 Task: Create a rule from the Agile list, Priority changed -> Complete task in the project AutoEngine if Priority Cleared then Complete Task
Action: Mouse moved to (307, 344)
Screenshot: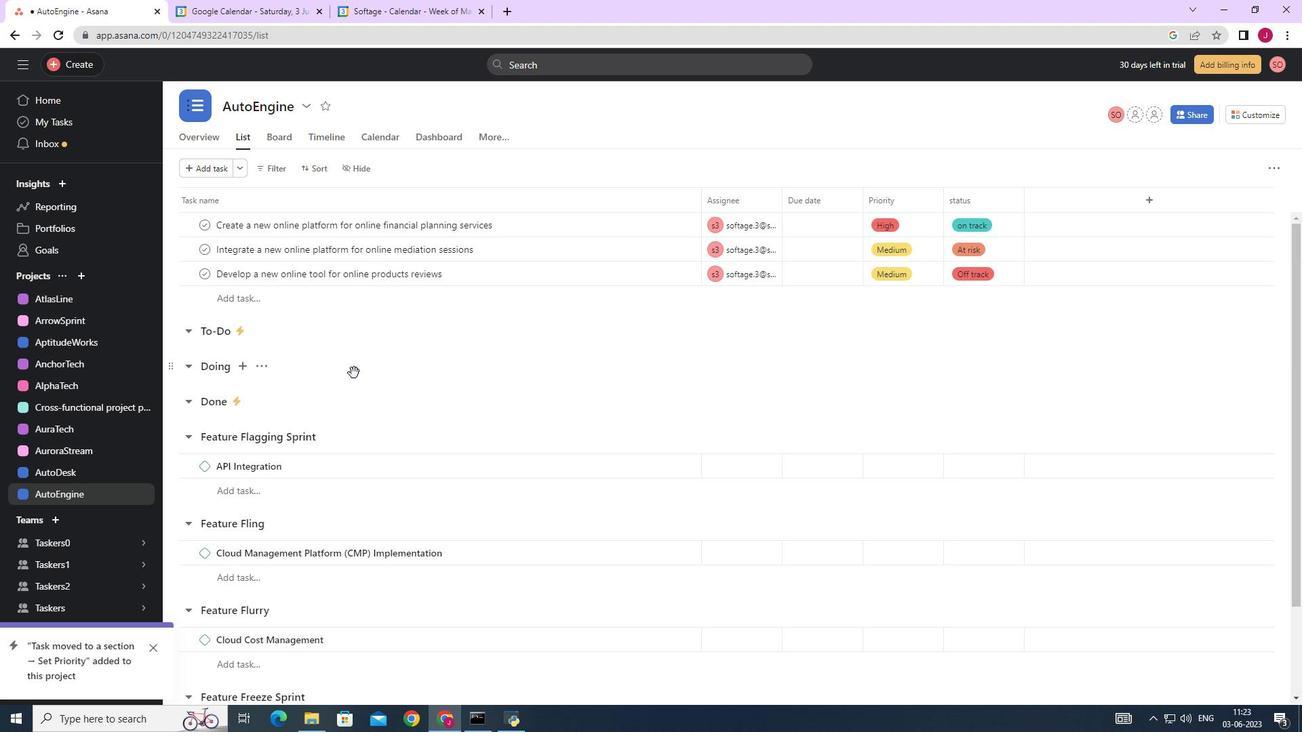 
Action: Mouse scrolled (307, 345) with delta (0, 0)
Screenshot: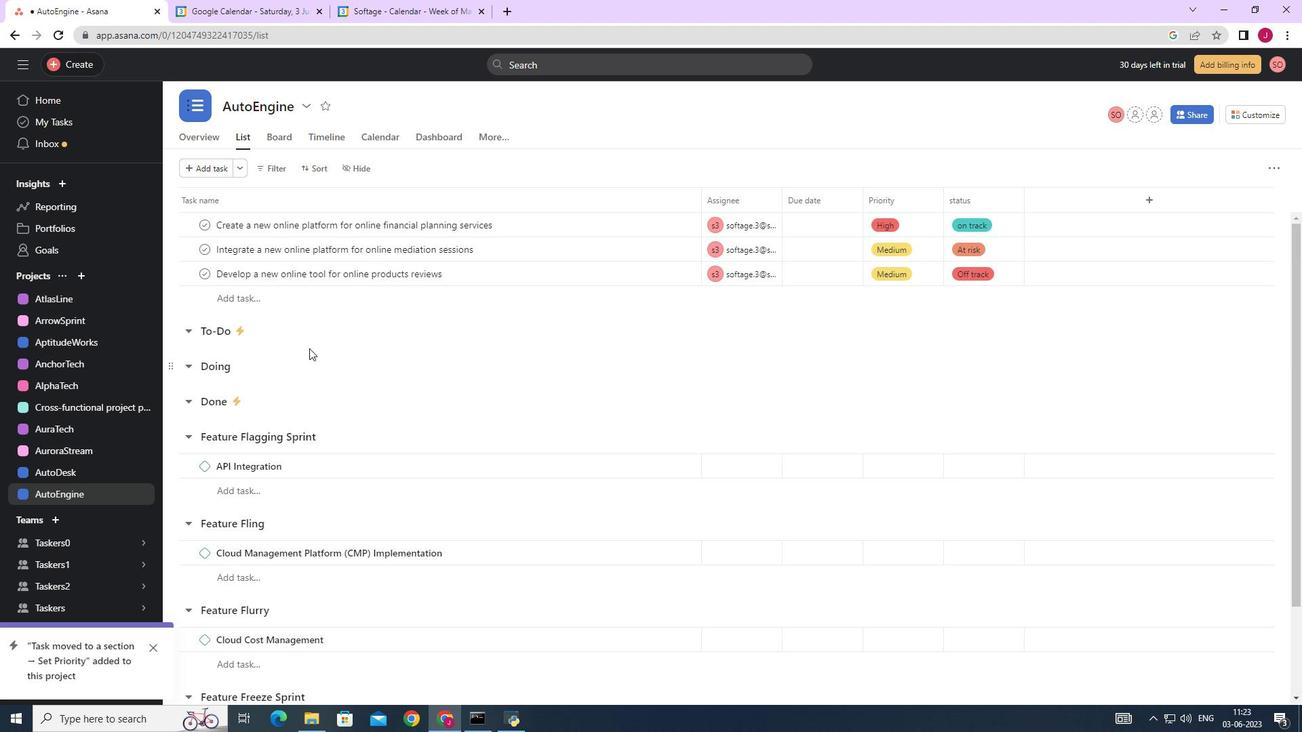
Action: Mouse moved to (307, 343)
Screenshot: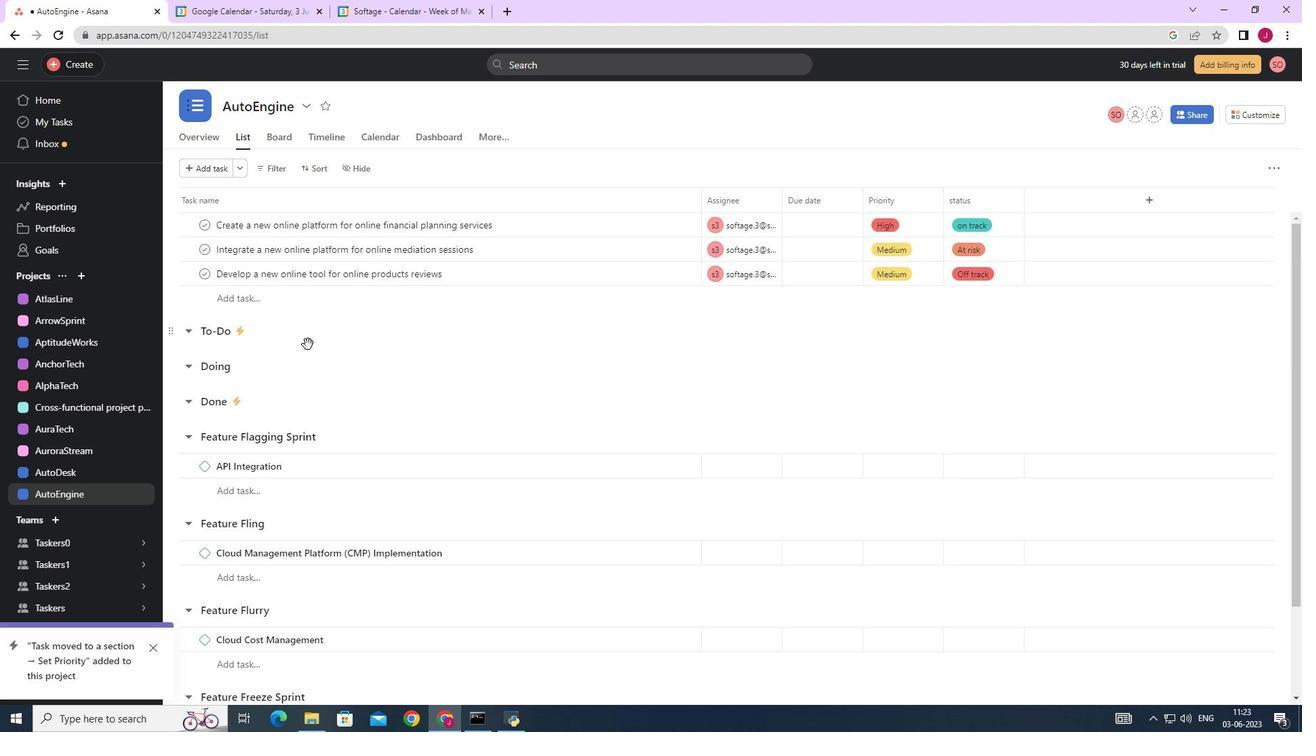 
Action: Mouse scrolled (307, 344) with delta (0, 0)
Screenshot: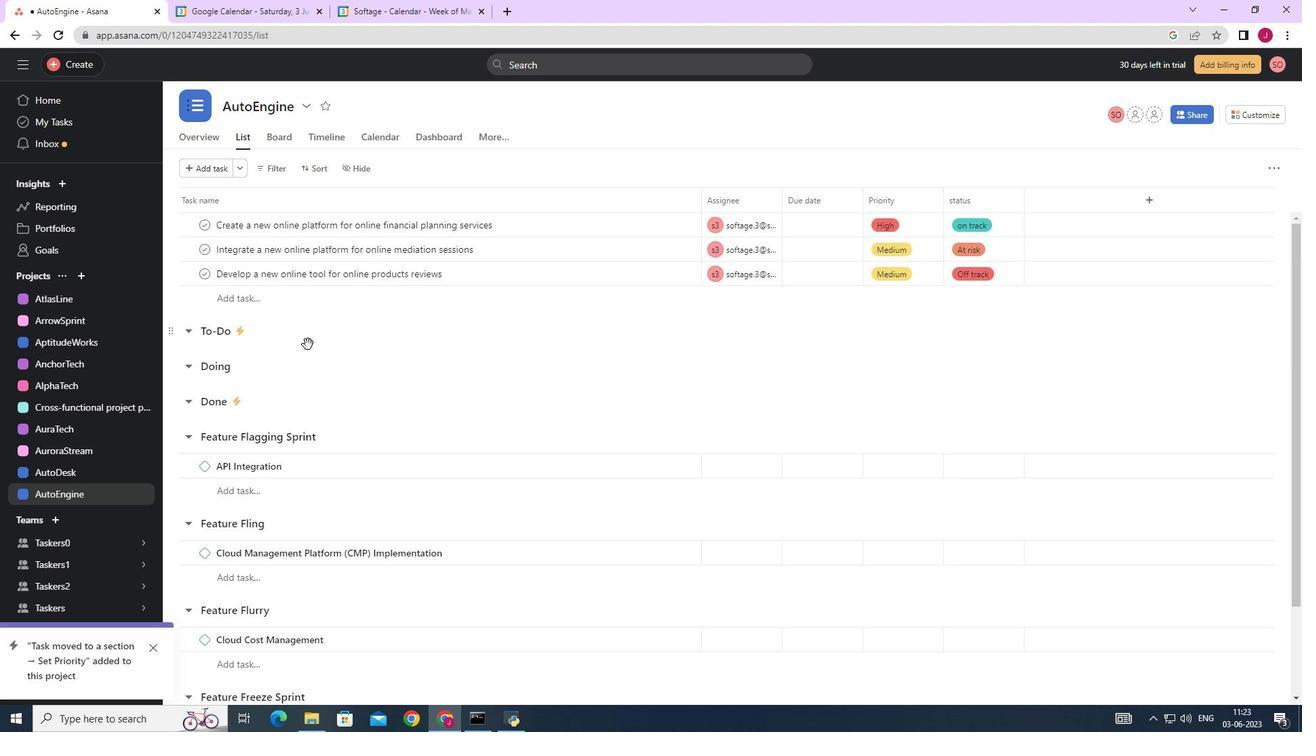 
Action: Mouse scrolled (307, 344) with delta (0, 0)
Screenshot: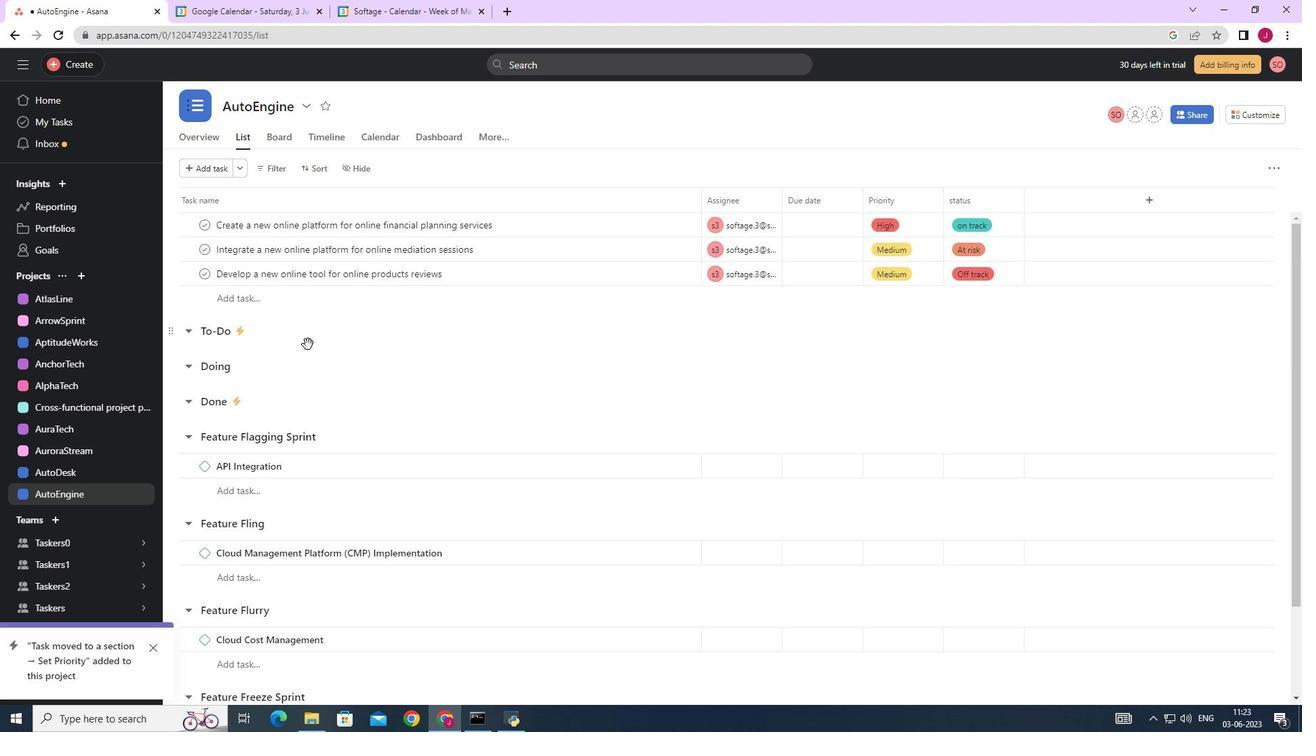 
Action: Mouse moved to (1258, 113)
Screenshot: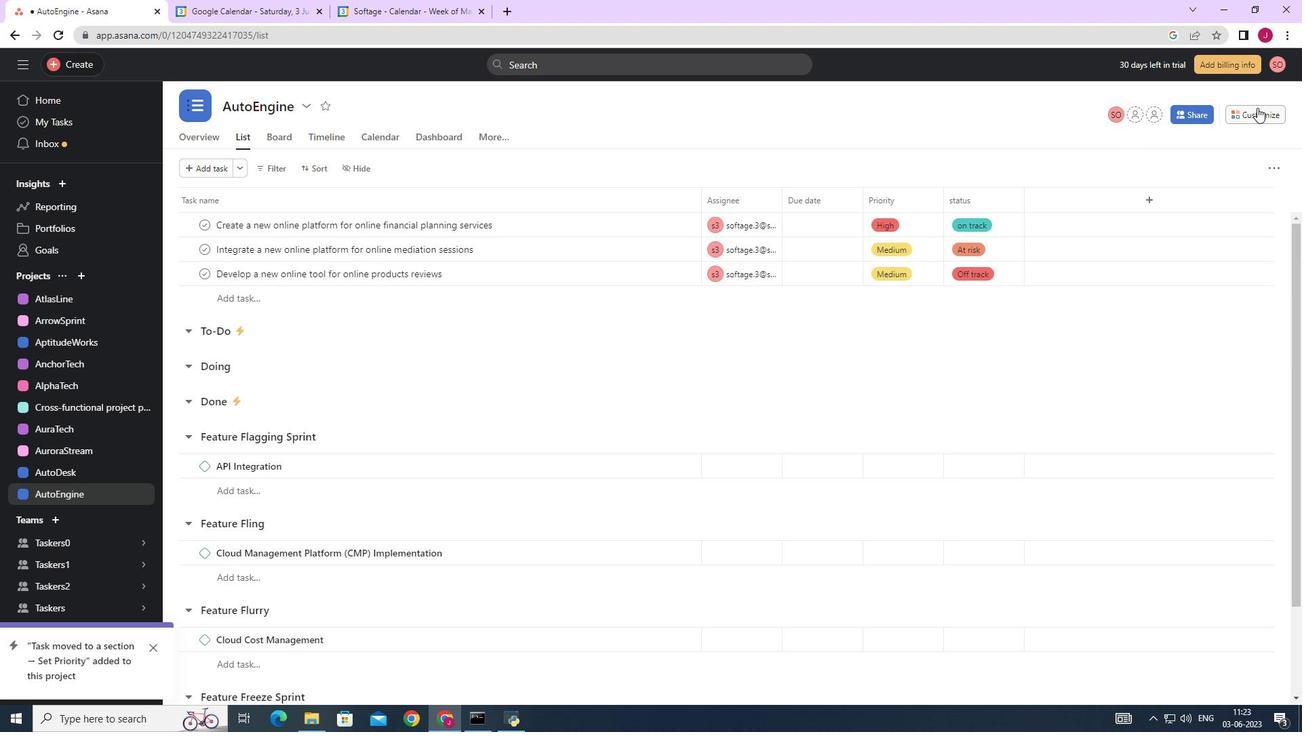 
Action: Mouse pressed left at (1258, 113)
Screenshot: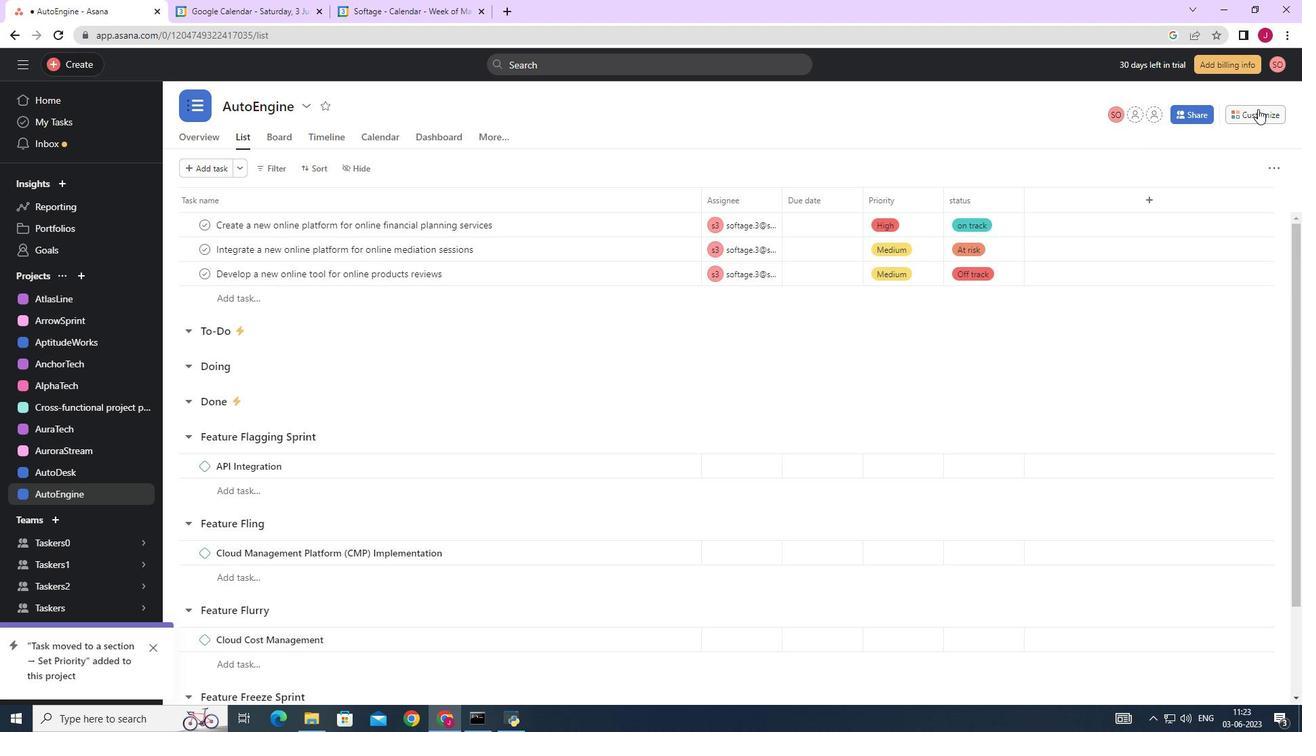 
Action: Mouse moved to (1011, 297)
Screenshot: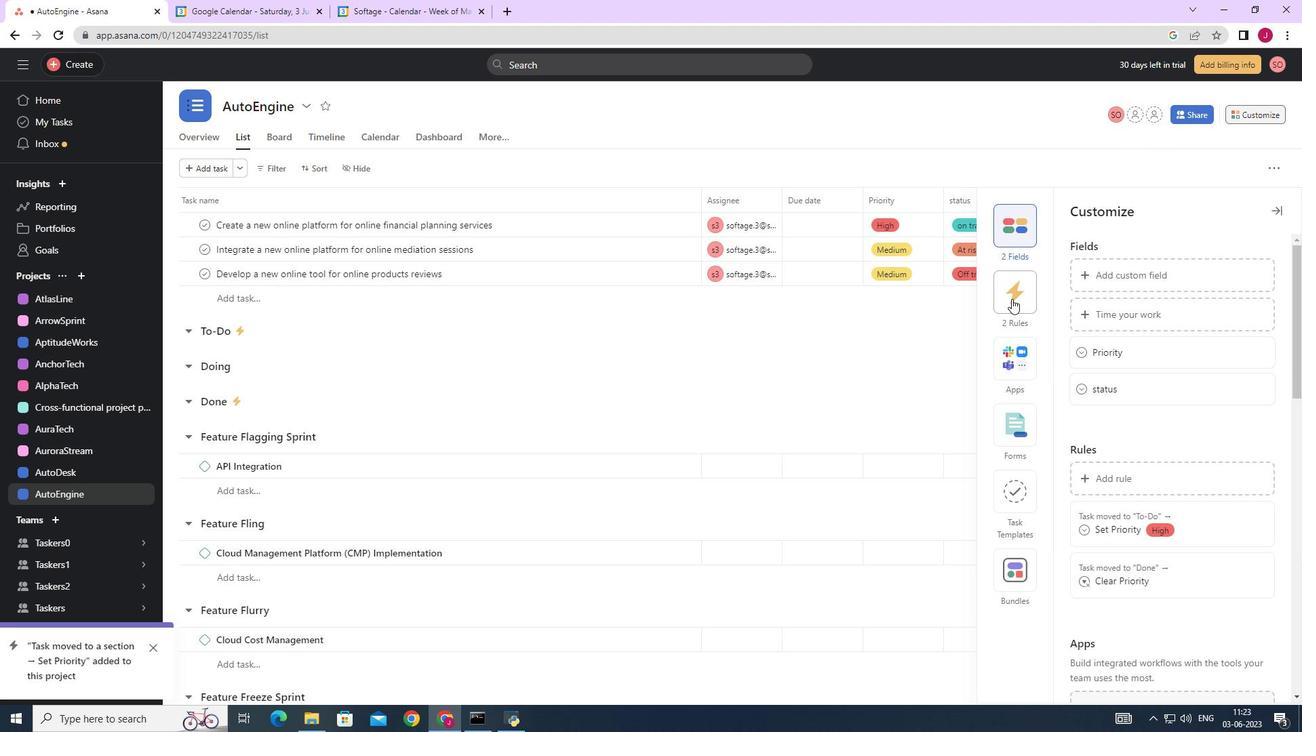 
Action: Mouse pressed left at (1011, 297)
Screenshot: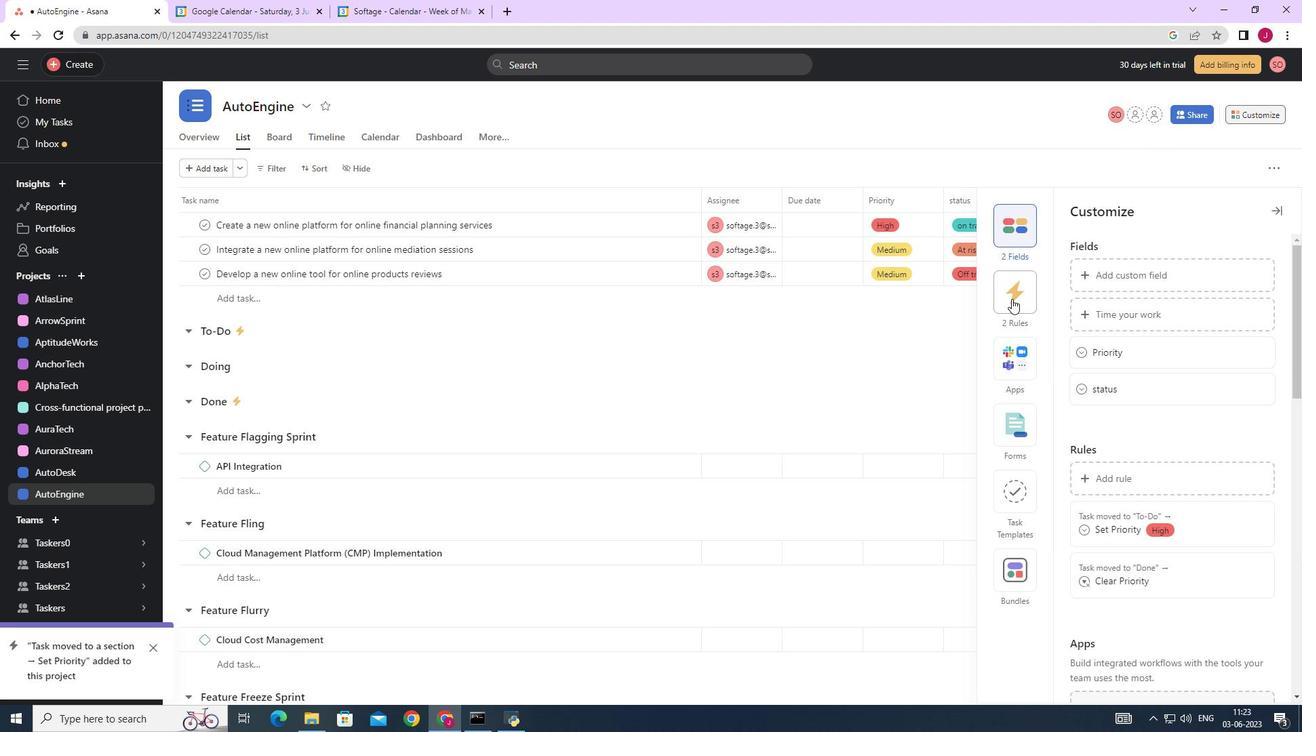 
Action: Mouse moved to (1121, 273)
Screenshot: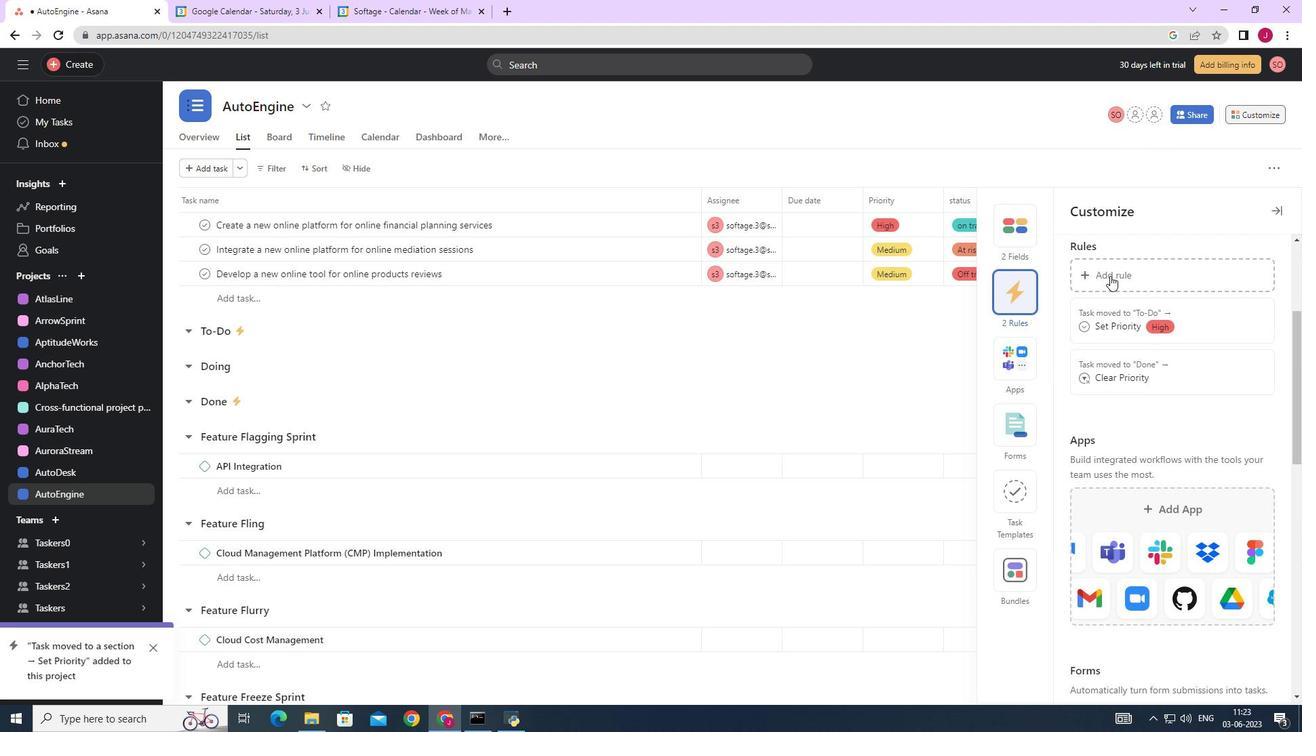 
Action: Mouse pressed left at (1121, 273)
Screenshot: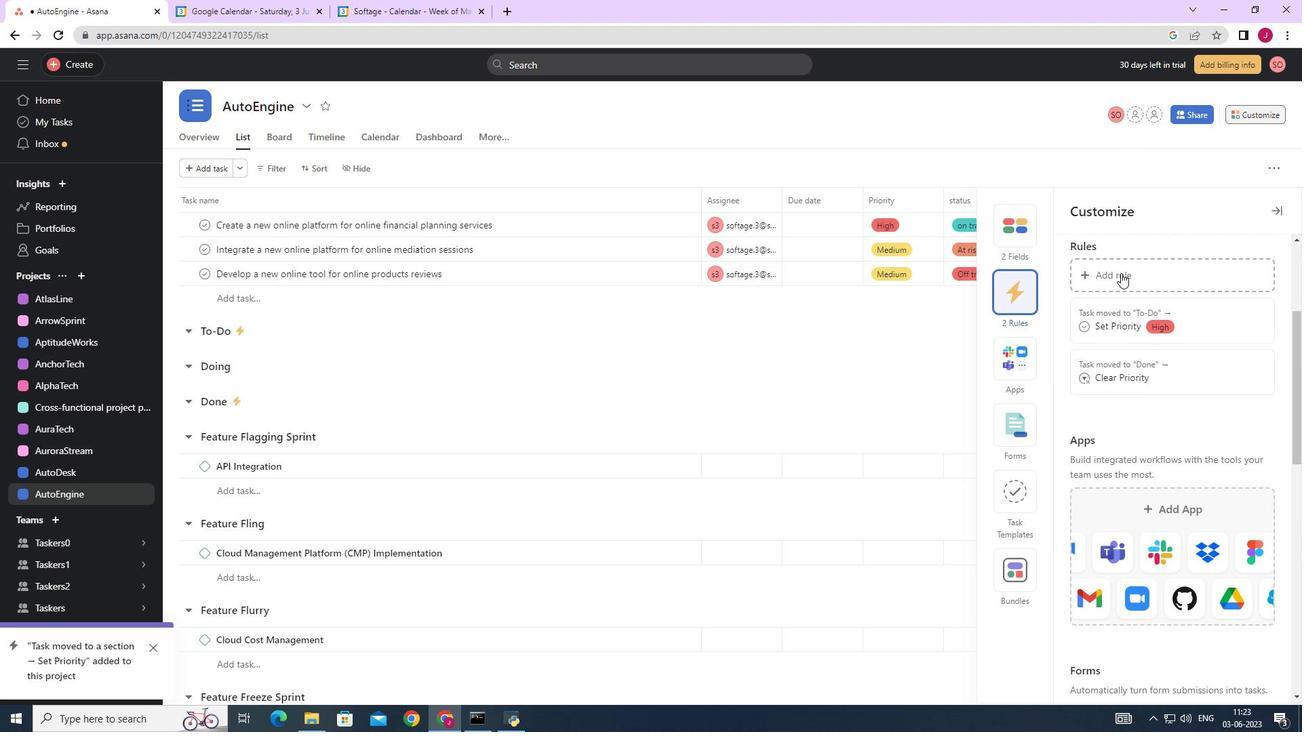
Action: Mouse moved to (286, 200)
Screenshot: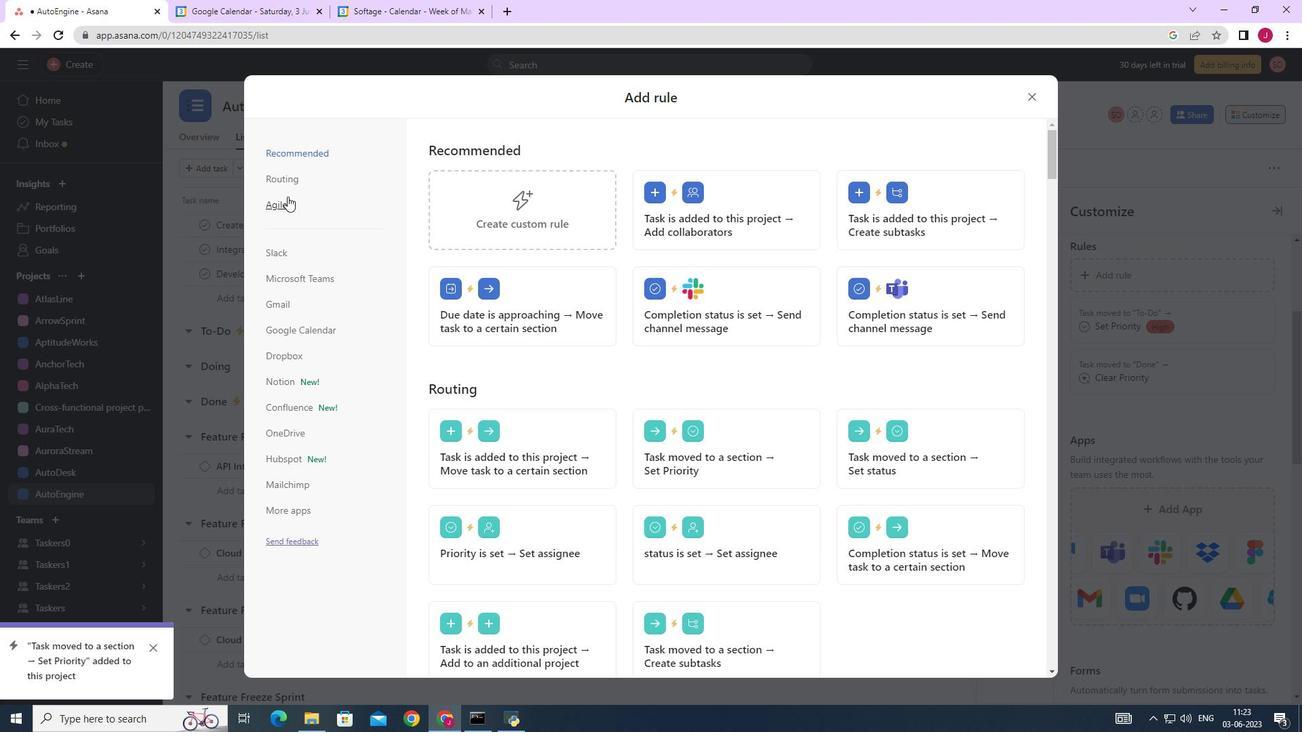 
Action: Mouse pressed left at (286, 200)
Screenshot: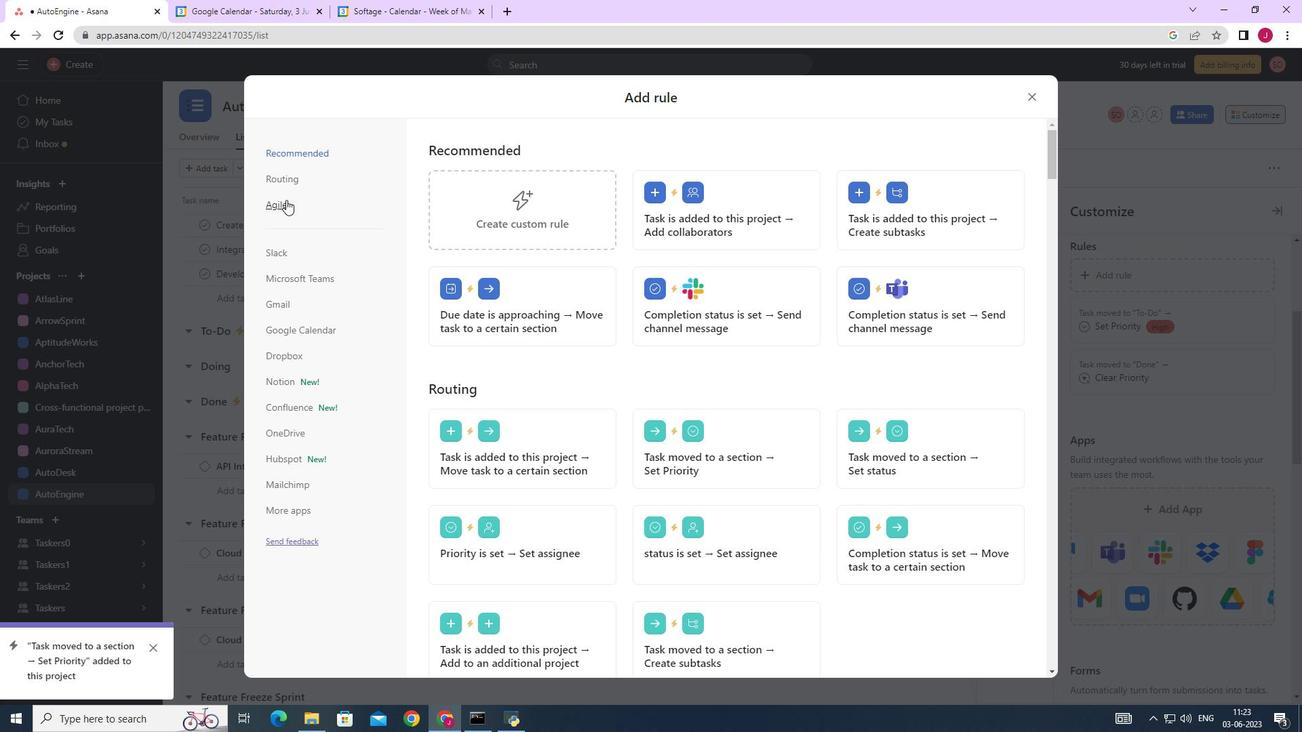 
Action: Mouse moved to (489, 213)
Screenshot: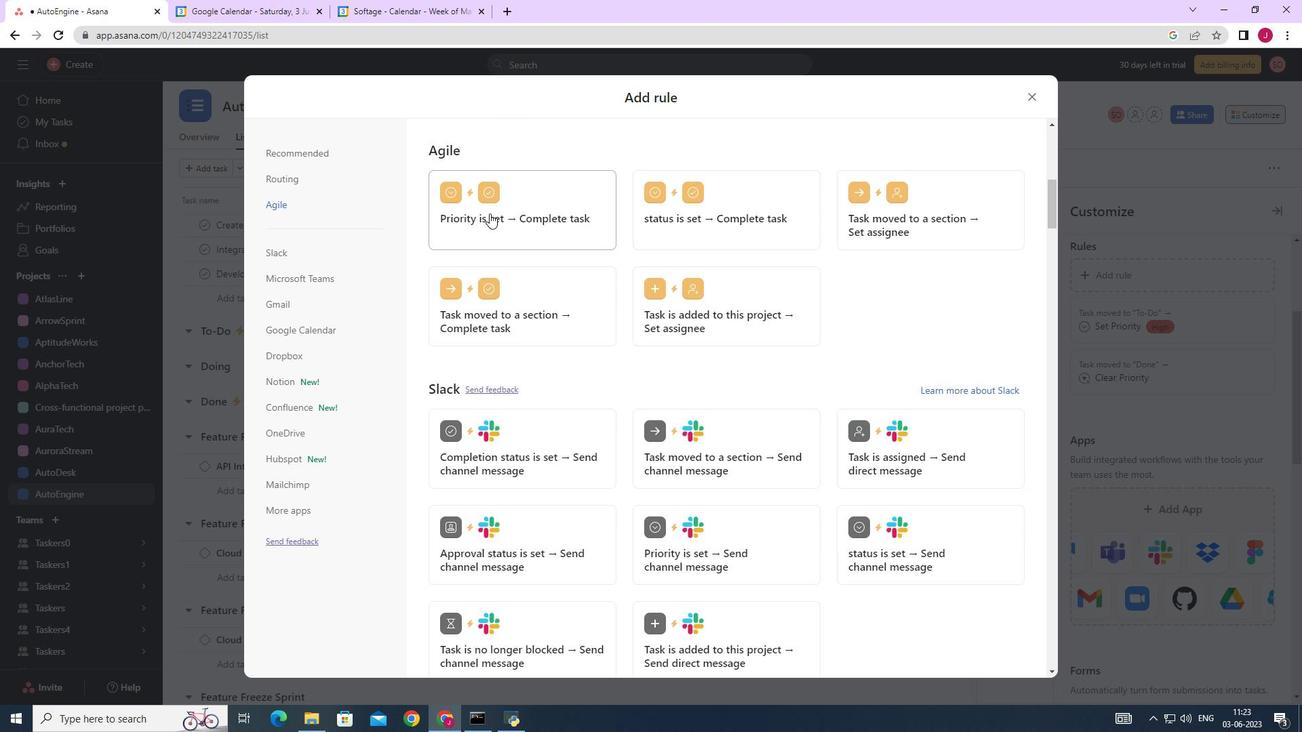 
Action: Mouse pressed left at (489, 213)
Screenshot: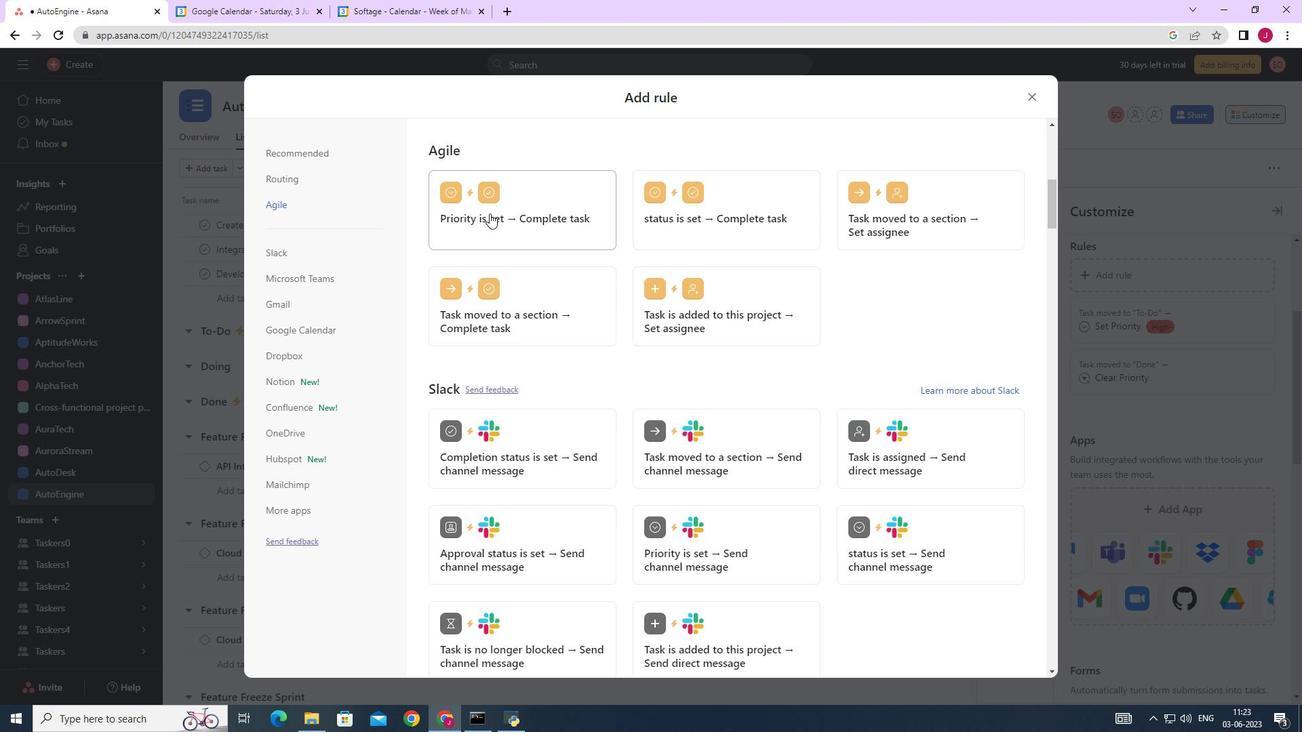 
Action: Mouse moved to (493, 446)
Screenshot: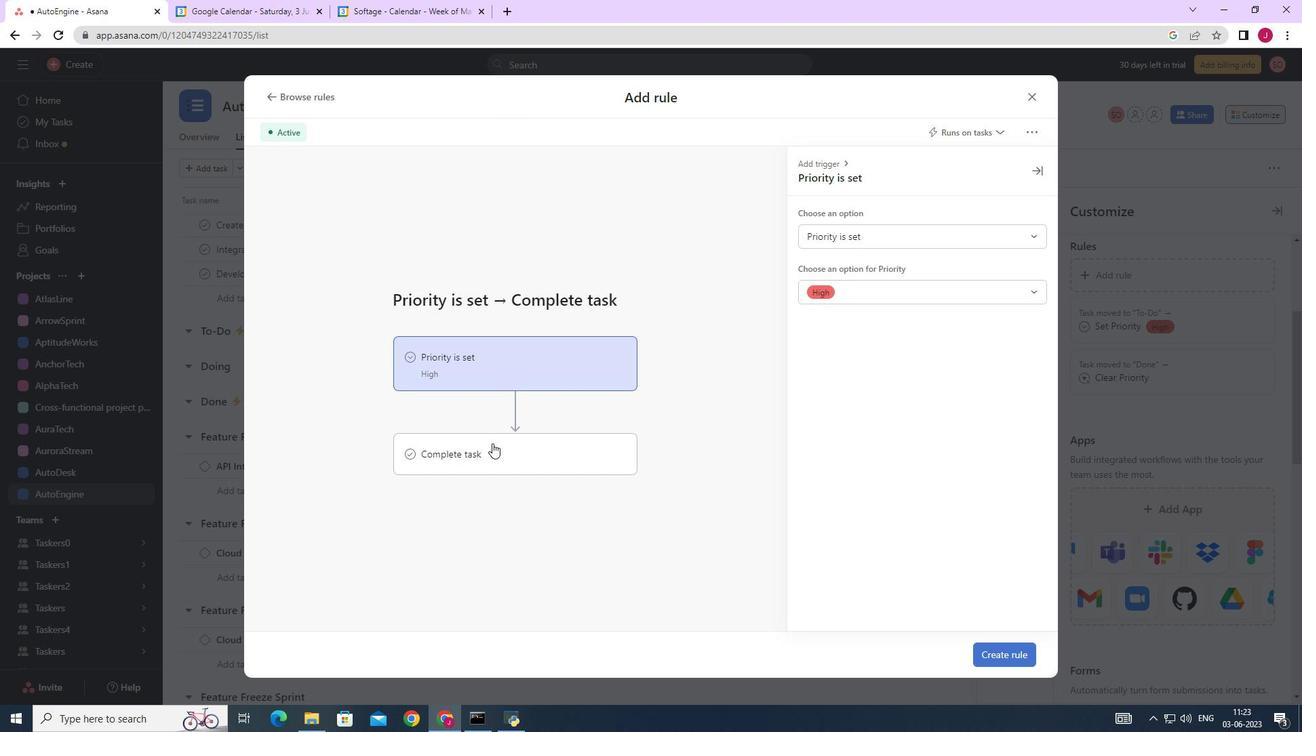 
Action: Mouse pressed left at (493, 446)
Screenshot: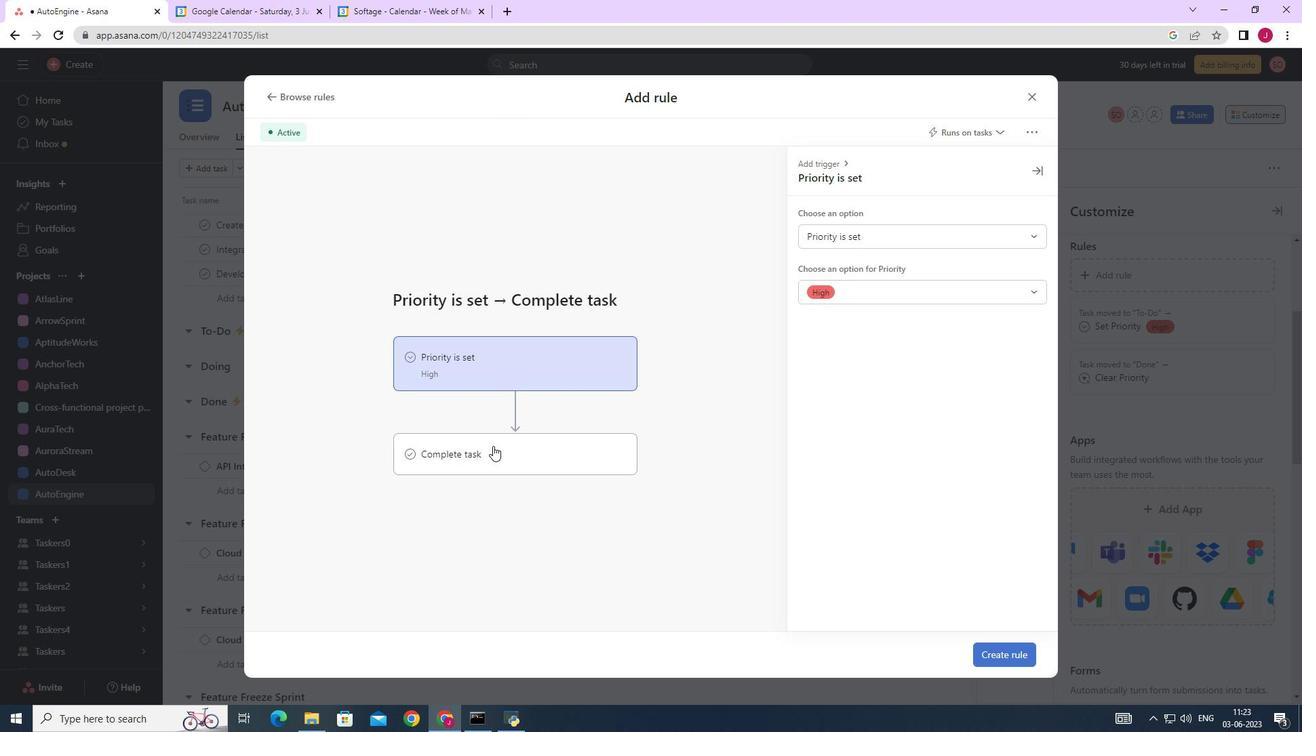 
Action: Mouse moved to (597, 366)
Screenshot: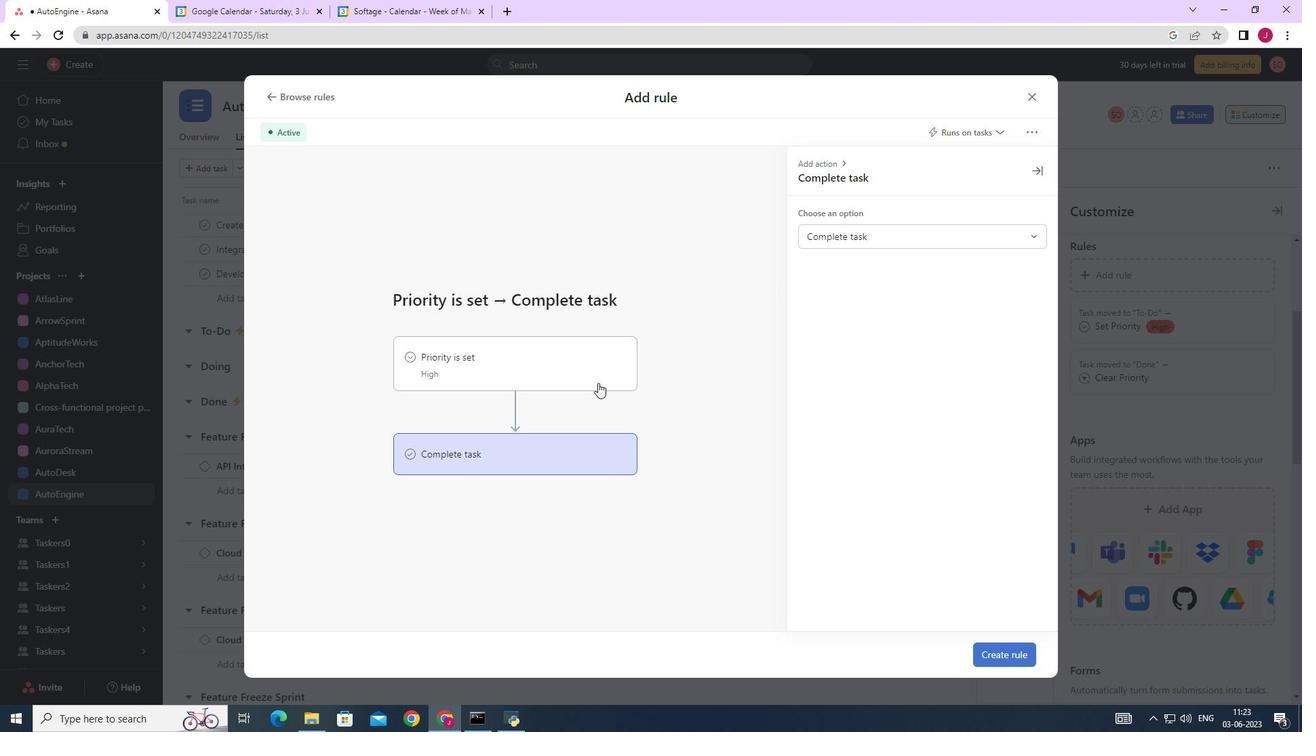 
Action: Mouse pressed left at (597, 366)
Screenshot: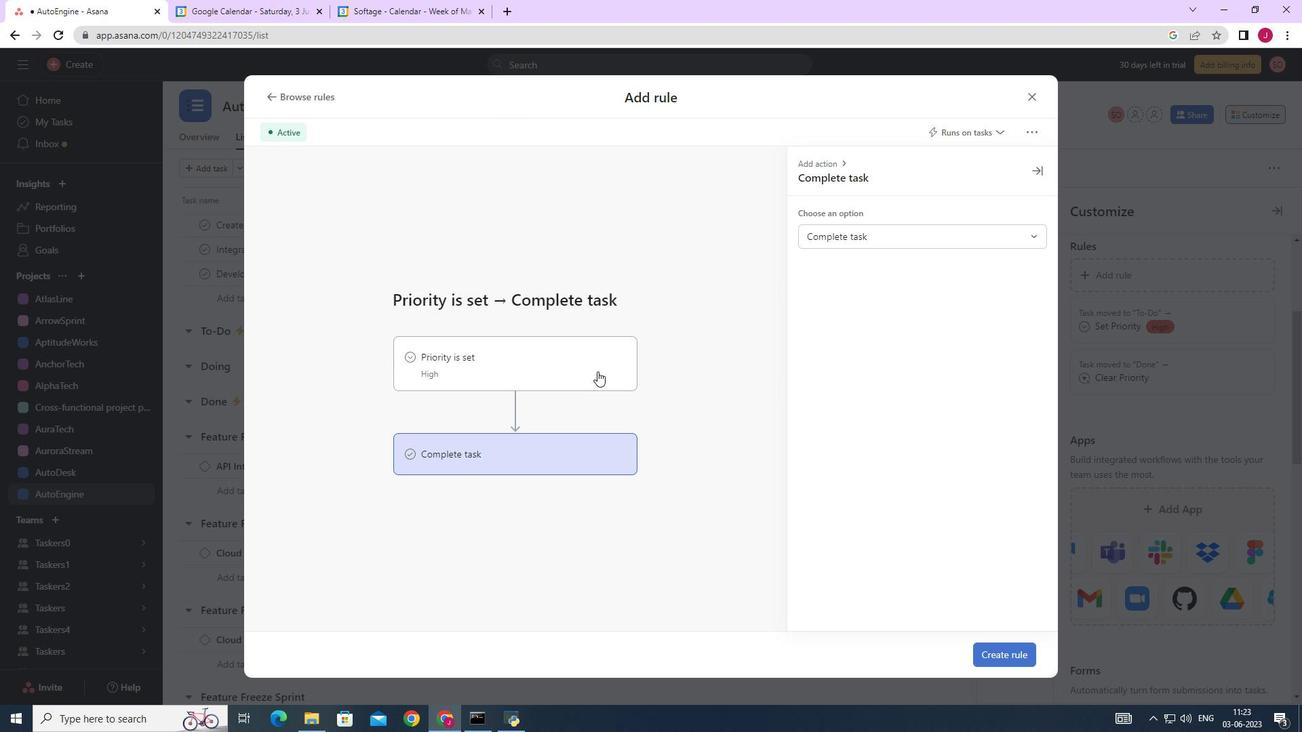 
Action: Mouse moved to (950, 233)
Screenshot: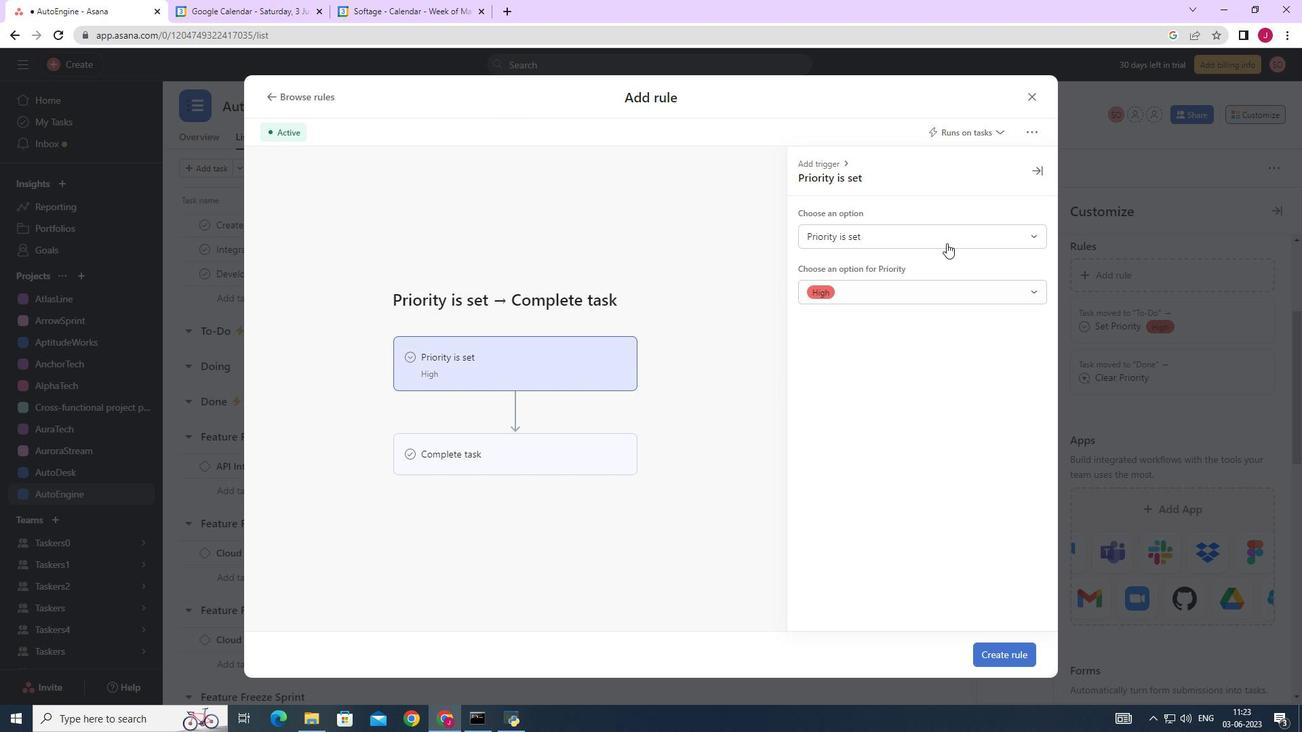 
Action: Mouse pressed left at (950, 233)
Screenshot: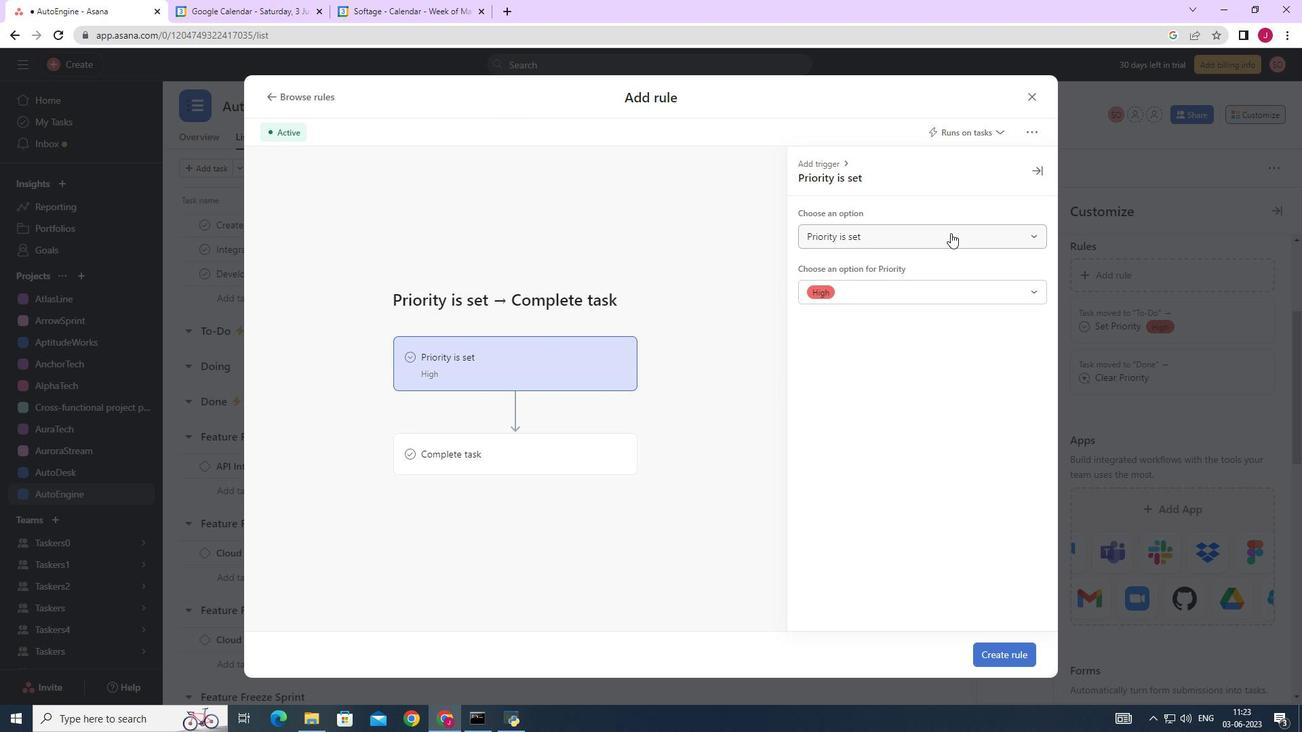 
Action: Mouse moved to (880, 292)
Screenshot: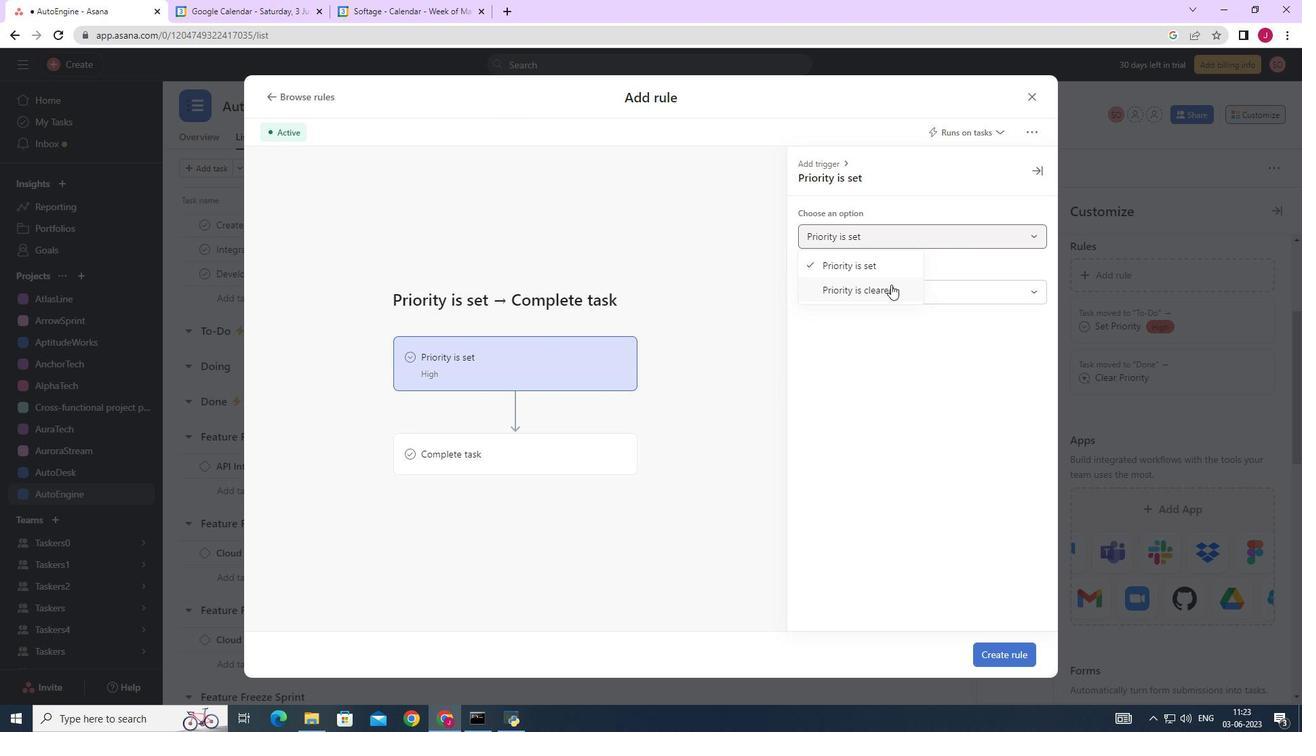 
Action: Mouse pressed left at (880, 292)
Screenshot: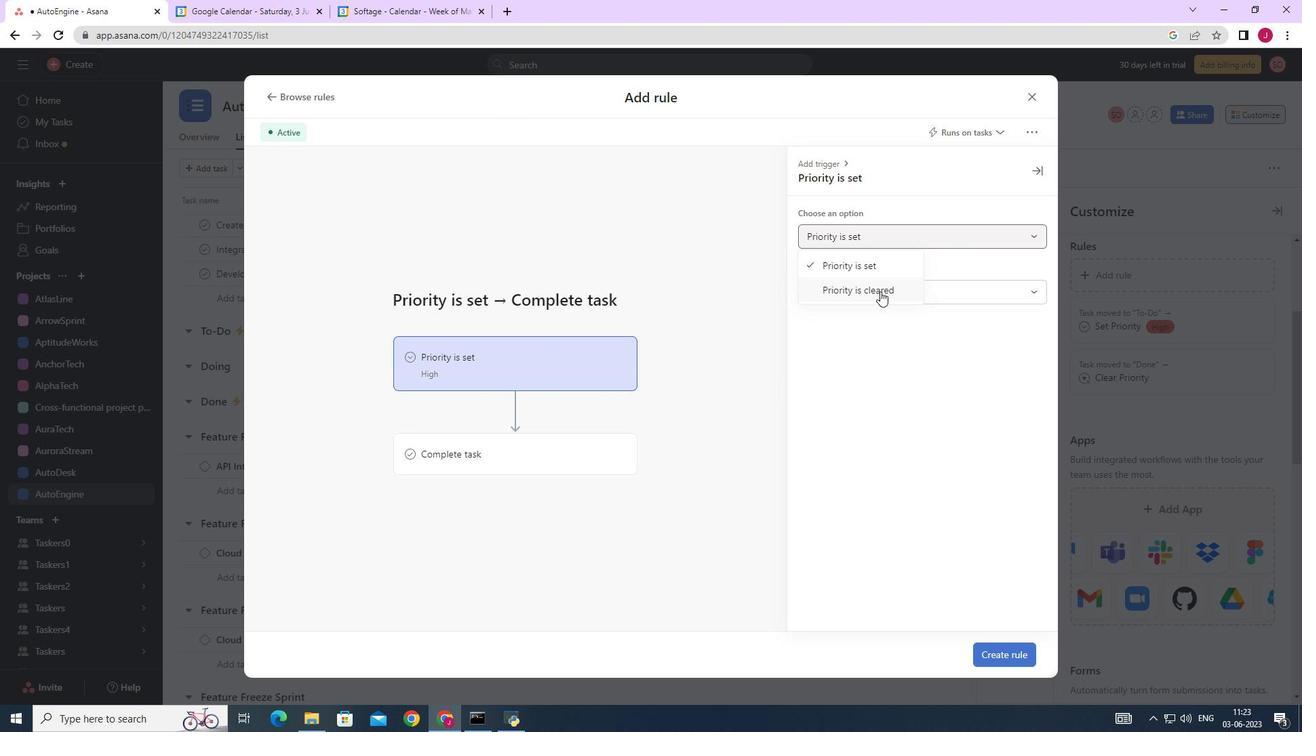 
Action: Mouse moved to (576, 438)
Screenshot: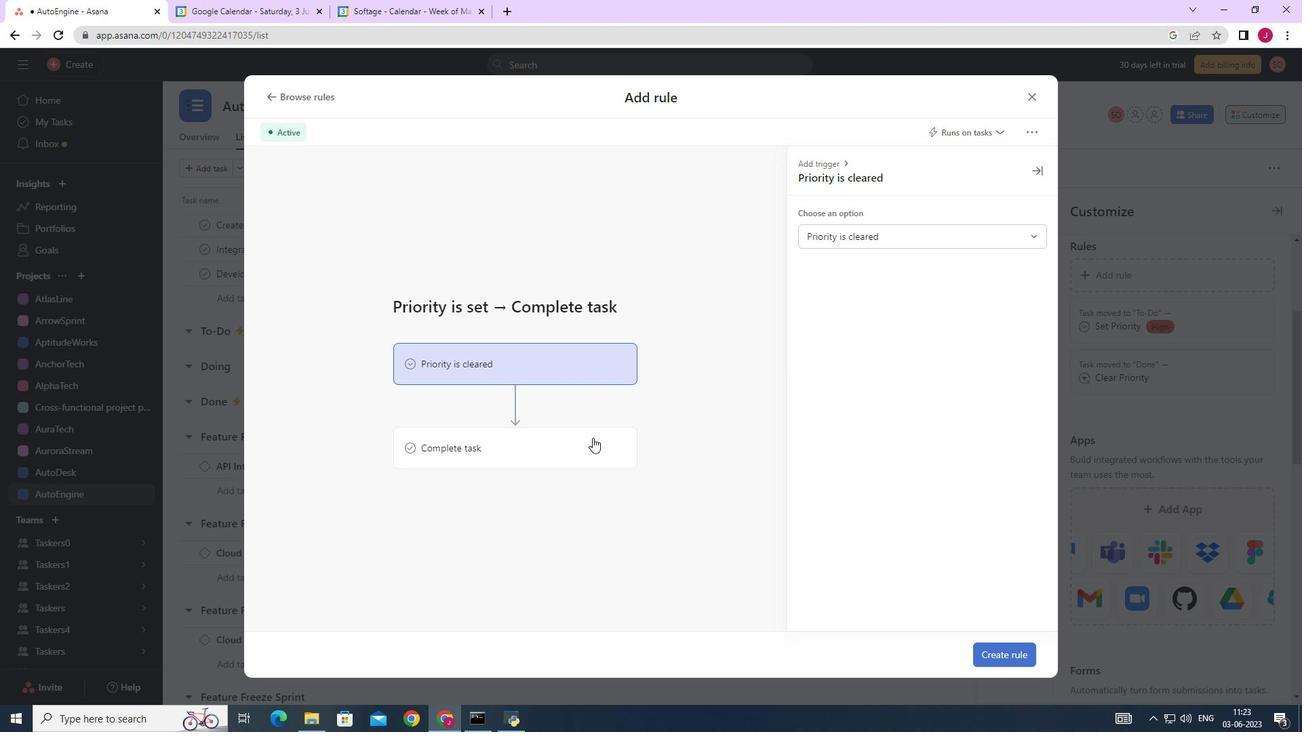 
Action: Mouse pressed left at (576, 438)
Screenshot: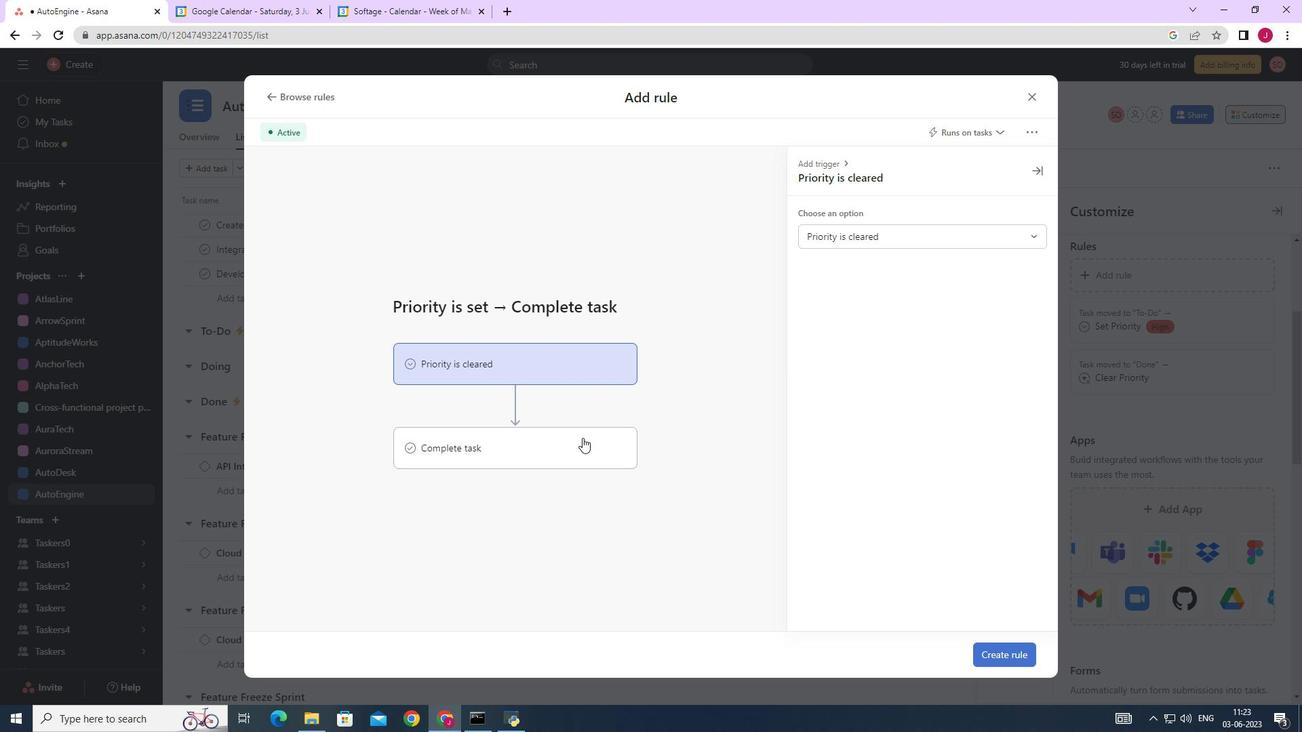 
Action: Mouse moved to (1014, 651)
Screenshot: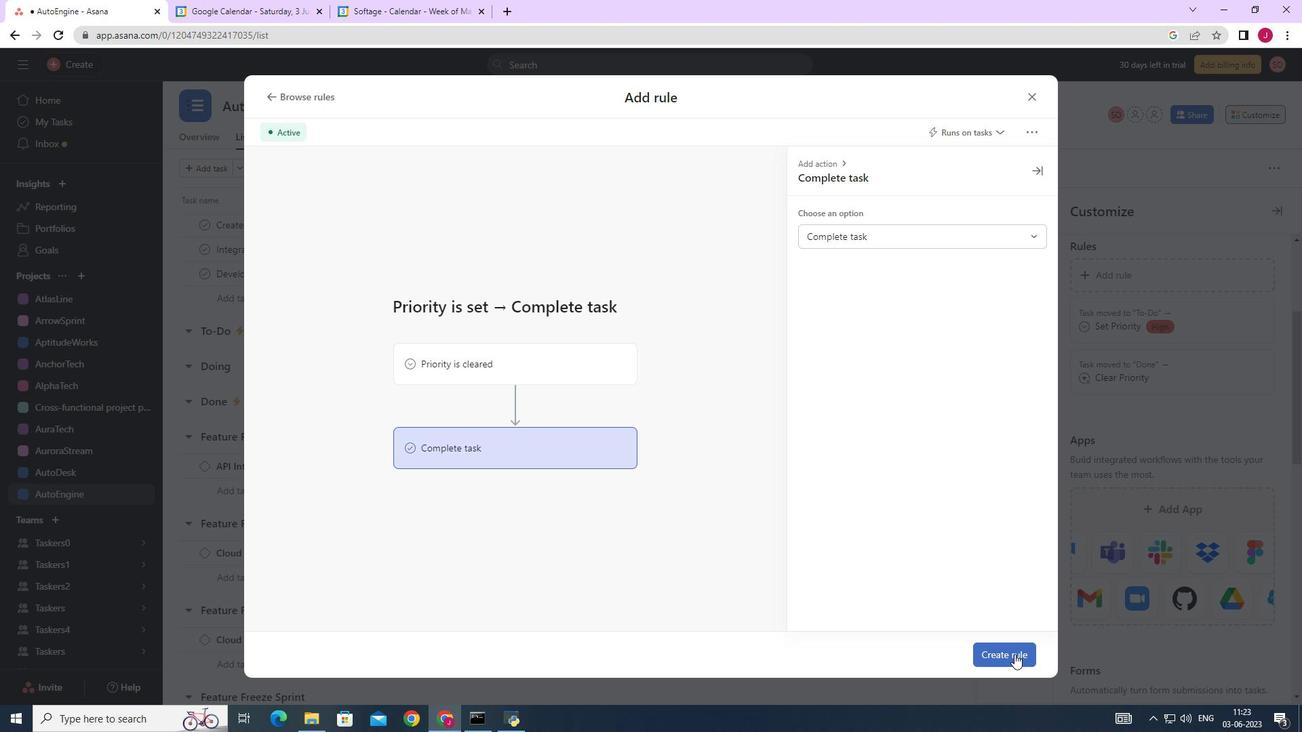 
Action: Mouse pressed left at (1014, 651)
Screenshot: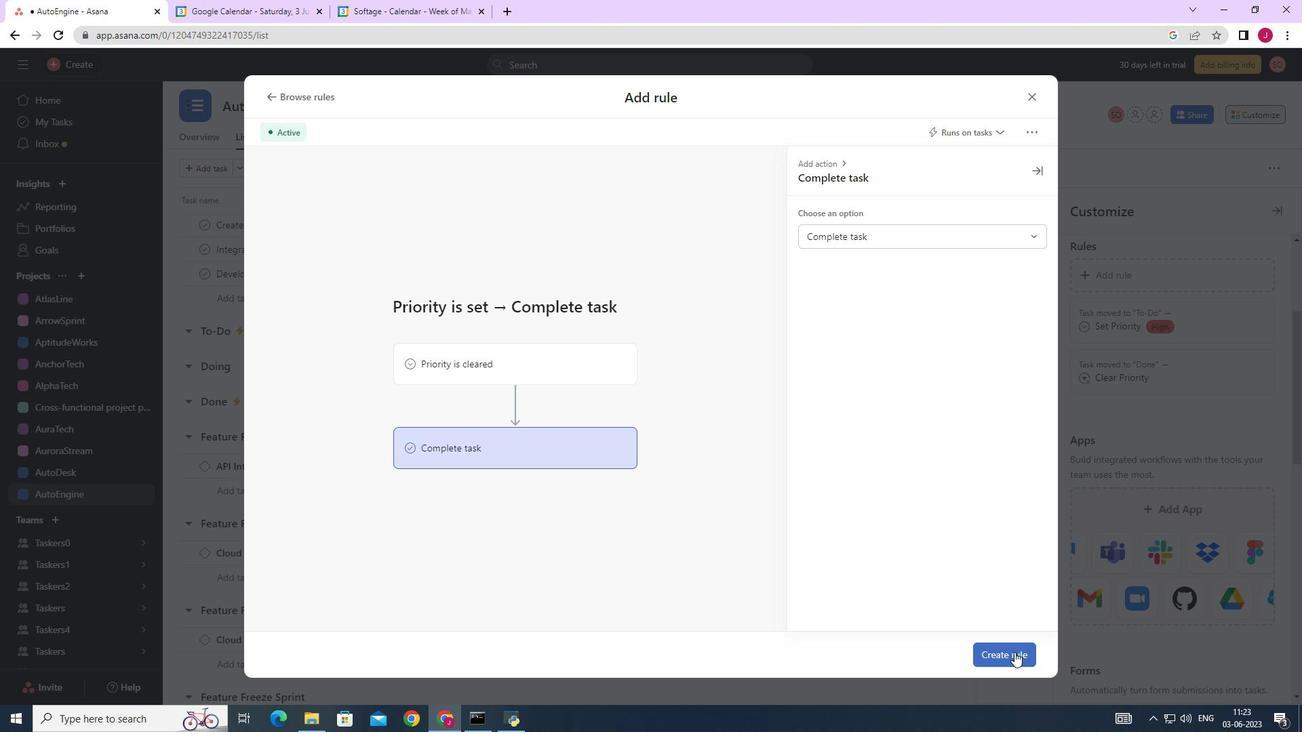 
Action: Mouse moved to (1129, 459)
Screenshot: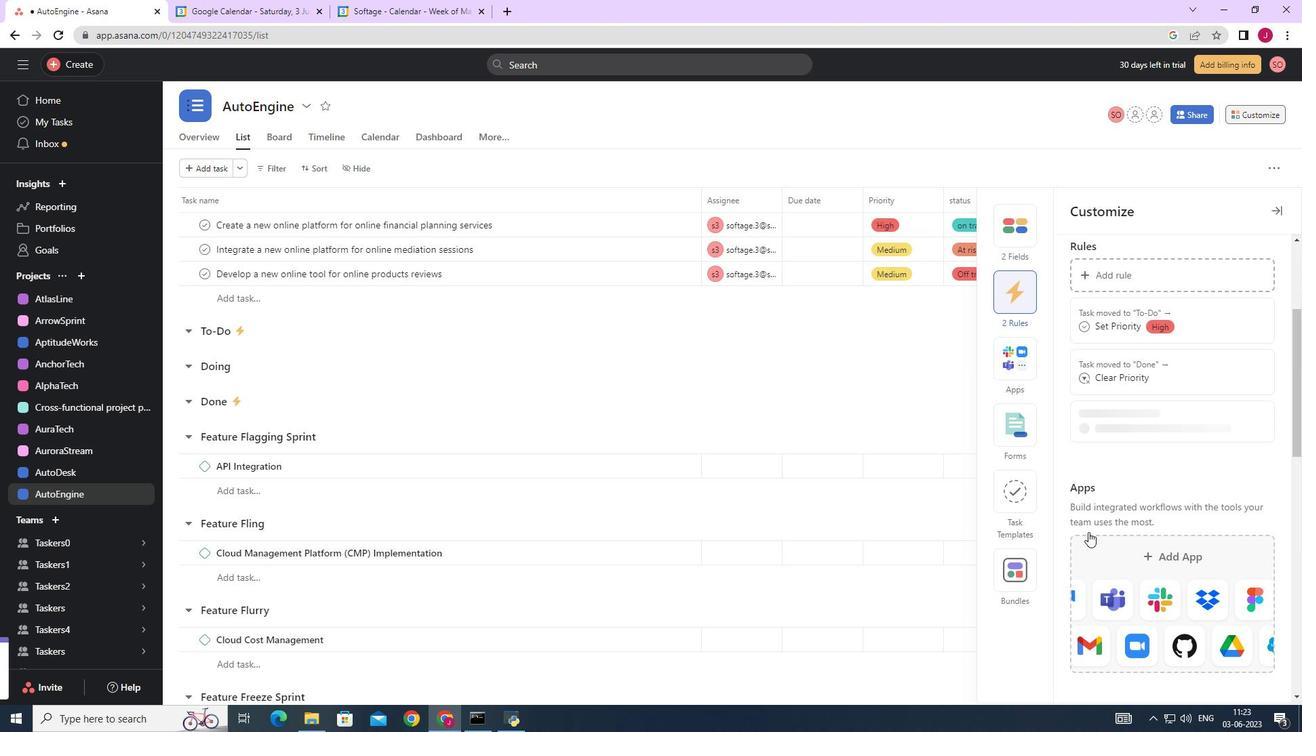 
